 Task: Create a rule from the Routing list, Task moved to a section -> Set Priority in the project AgileMentor , set the section as Done clear the priority
Action: Mouse moved to (65, 260)
Screenshot: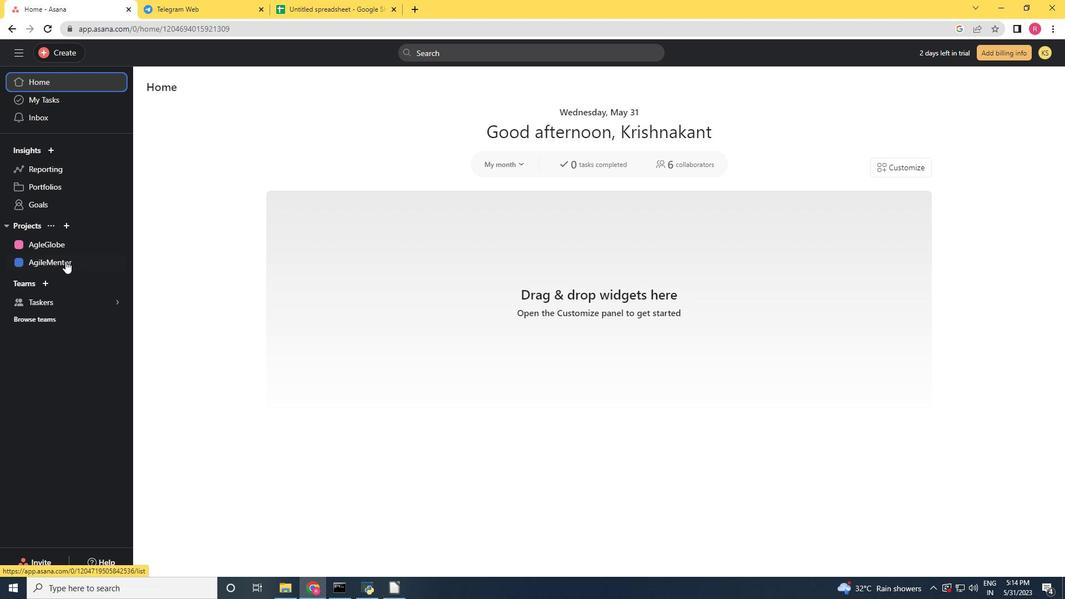 
Action: Mouse pressed left at (65, 260)
Screenshot: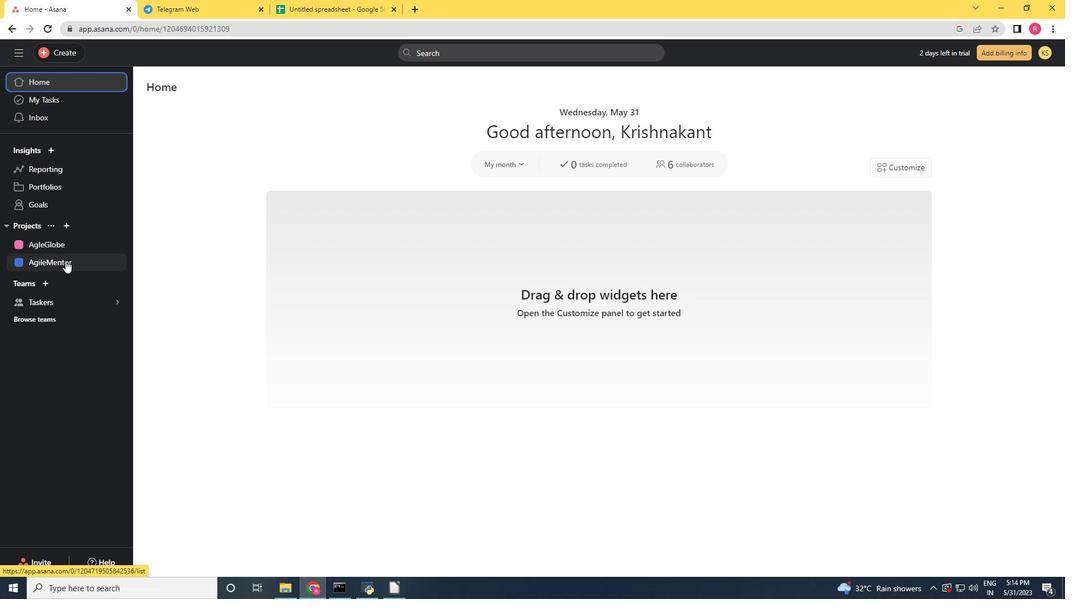 
Action: Mouse moved to (1021, 93)
Screenshot: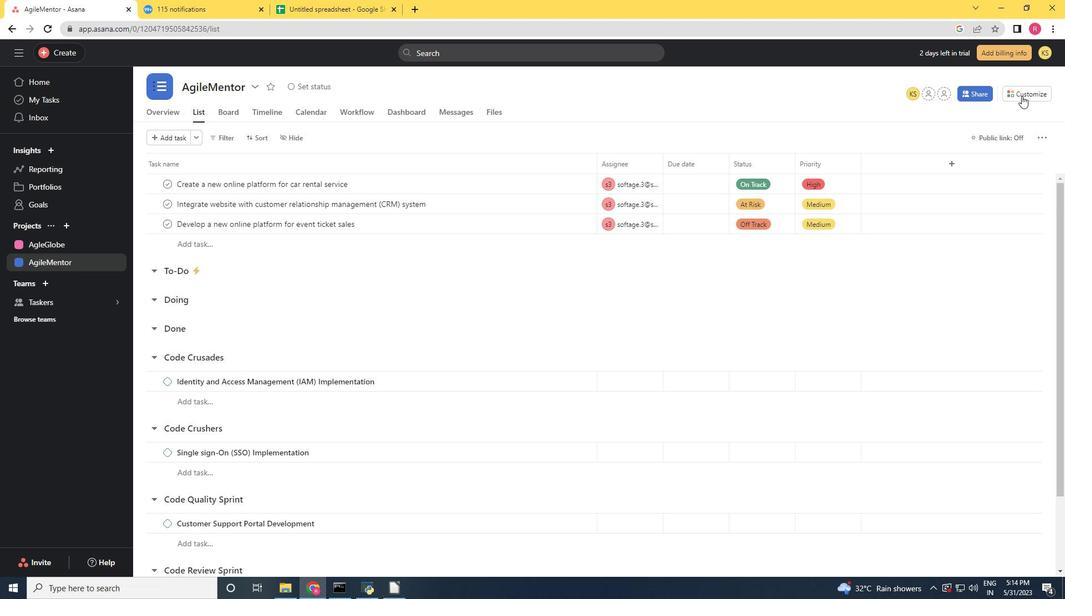 
Action: Mouse pressed left at (1021, 93)
Screenshot: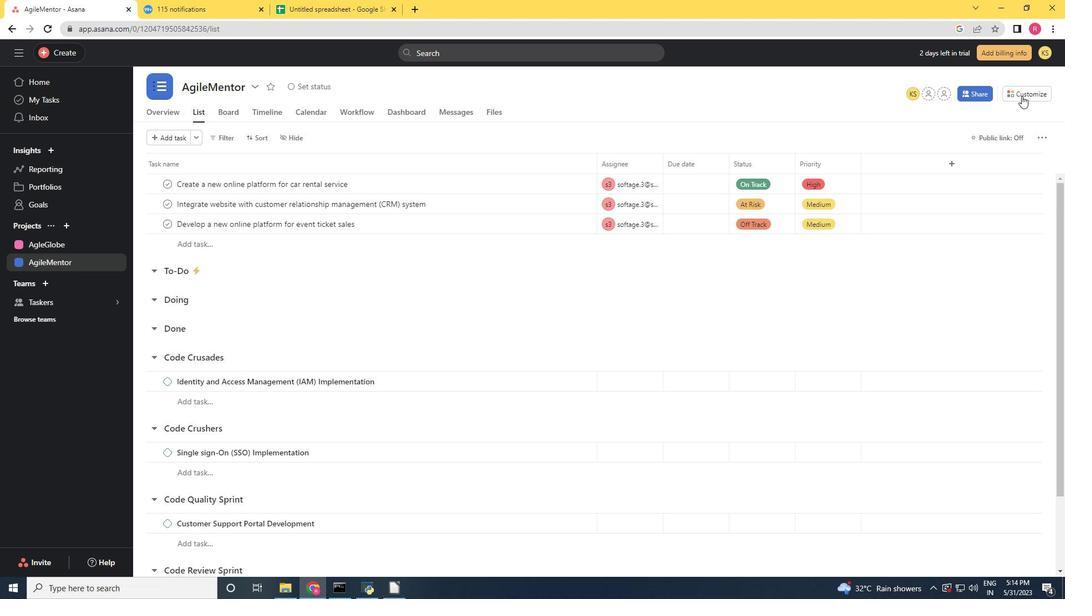 
Action: Mouse moved to (829, 230)
Screenshot: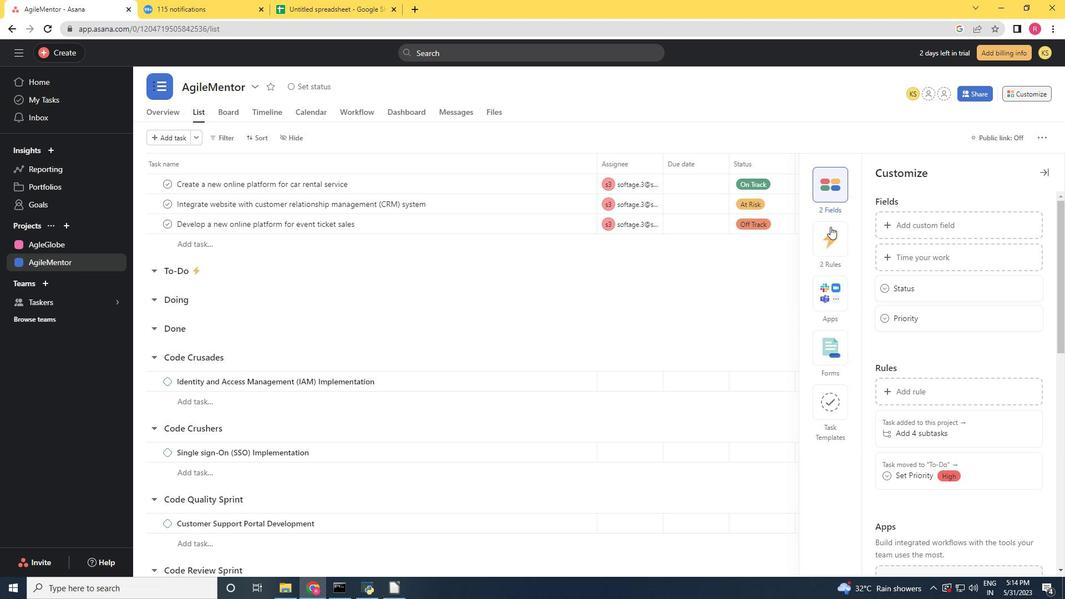 
Action: Mouse pressed left at (829, 230)
Screenshot: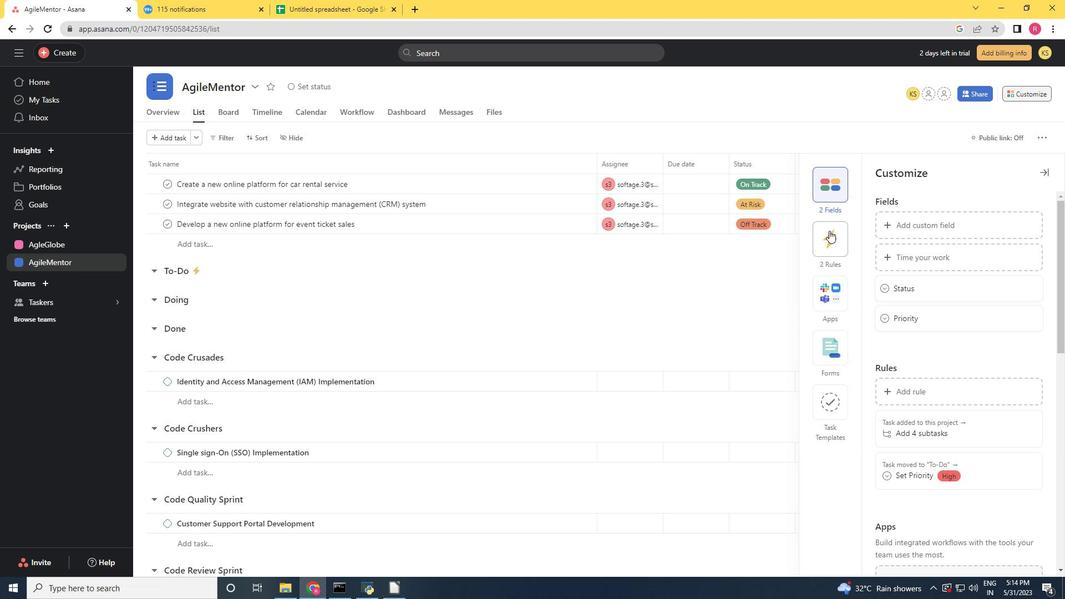 
Action: Mouse moved to (928, 220)
Screenshot: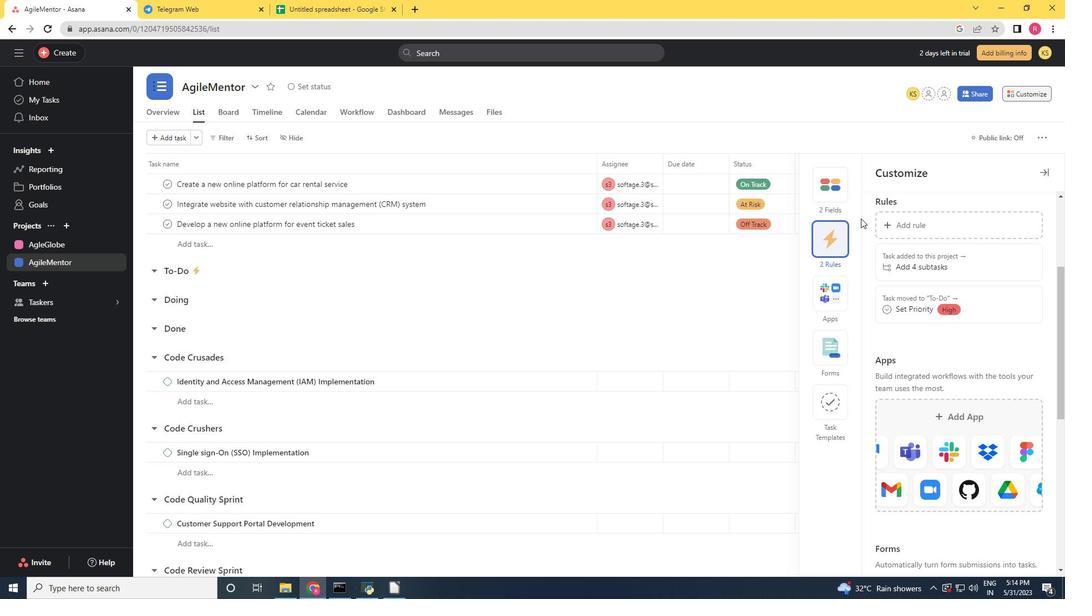 
Action: Mouse pressed left at (928, 220)
Screenshot: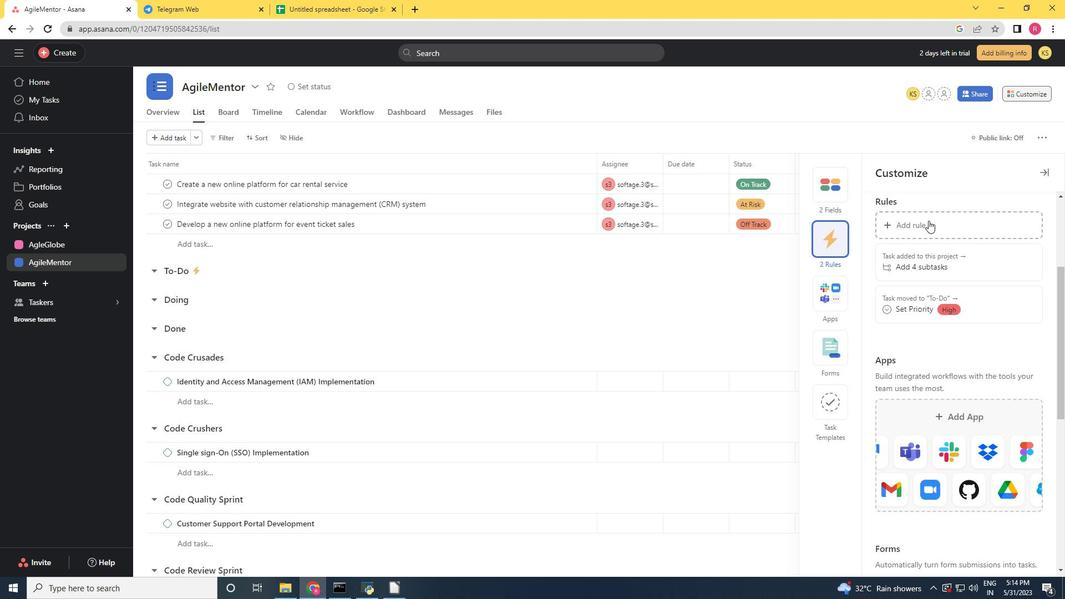 
Action: Mouse moved to (245, 149)
Screenshot: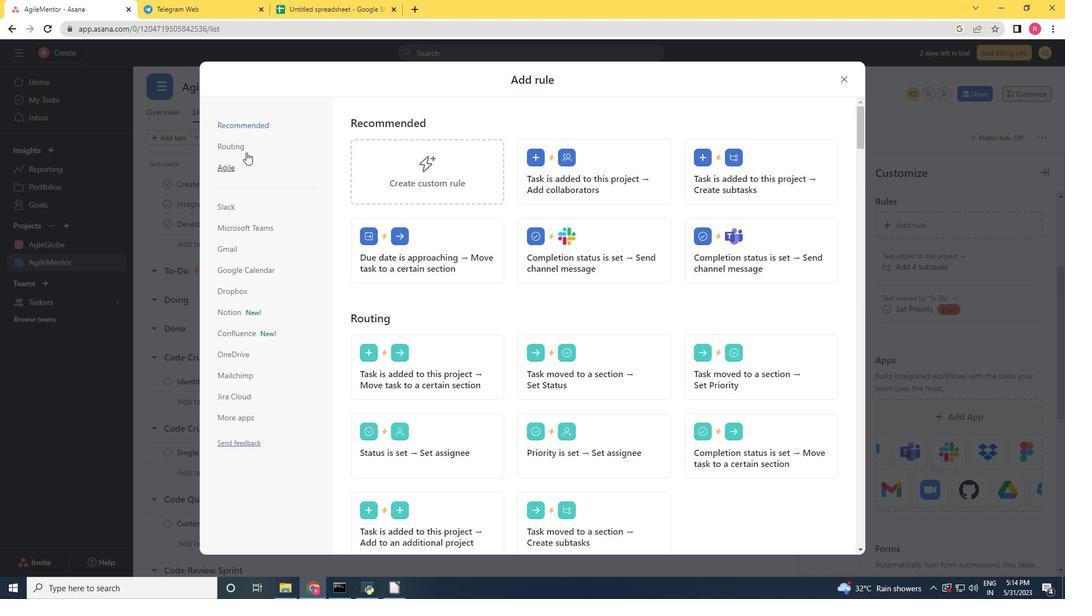 
Action: Mouse pressed left at (245, 149)
Screenshot: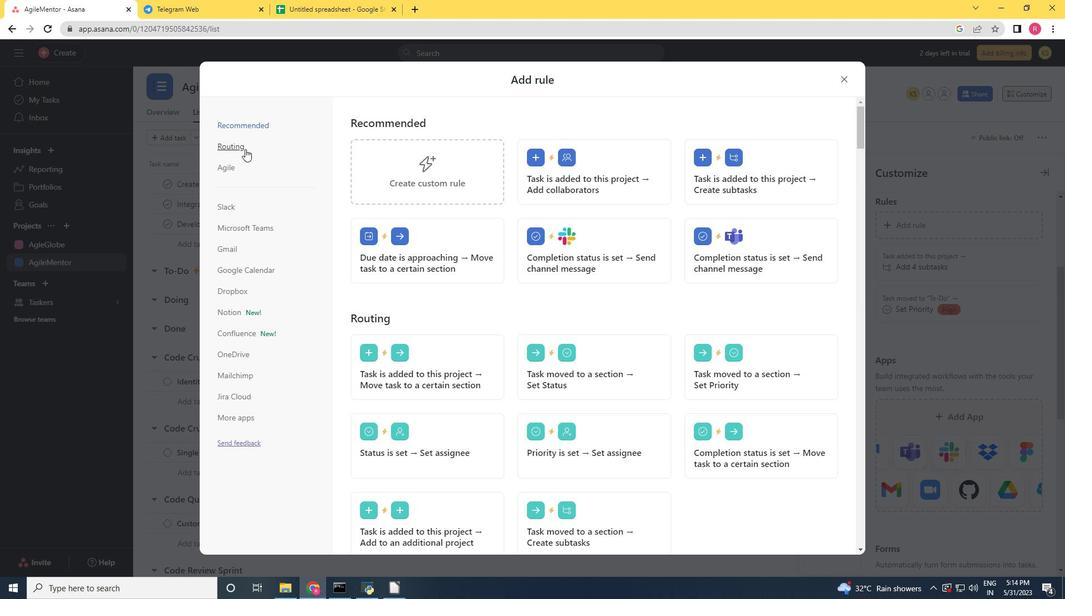 
Action: Mouse moved to (785, 188)
Screenshot: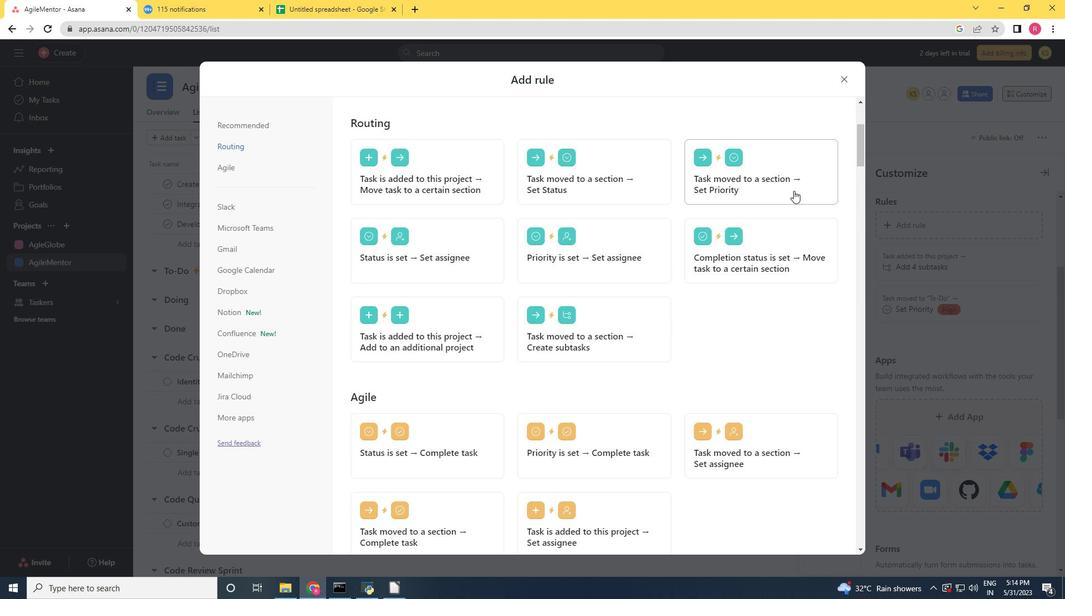 
Action: Mouse pressed left at (785, 188)
Screenshot: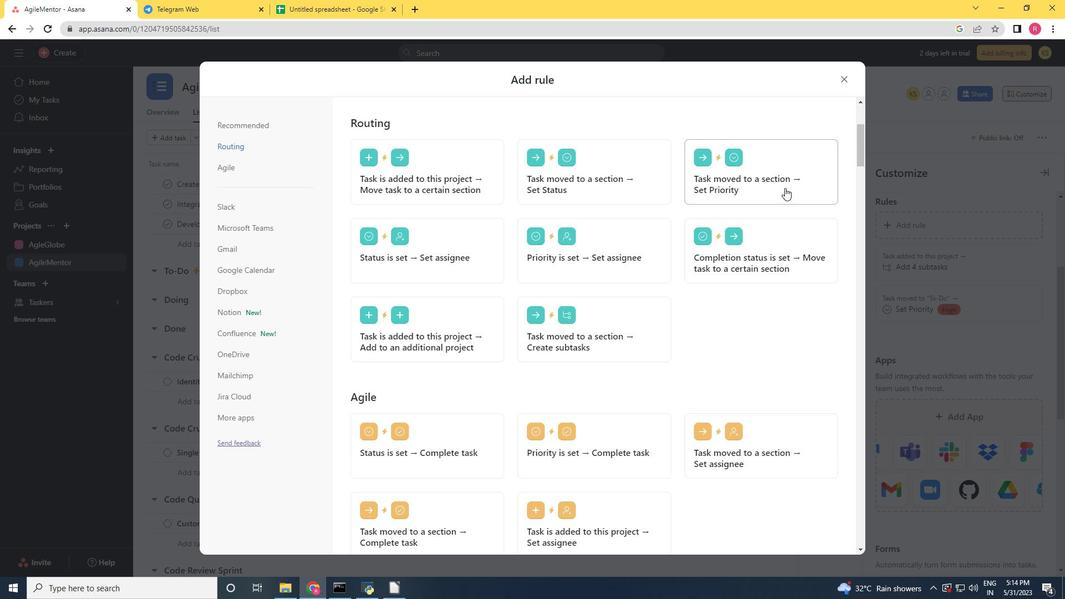 
Action: Mouse moved to (452, 291)
Screenshot: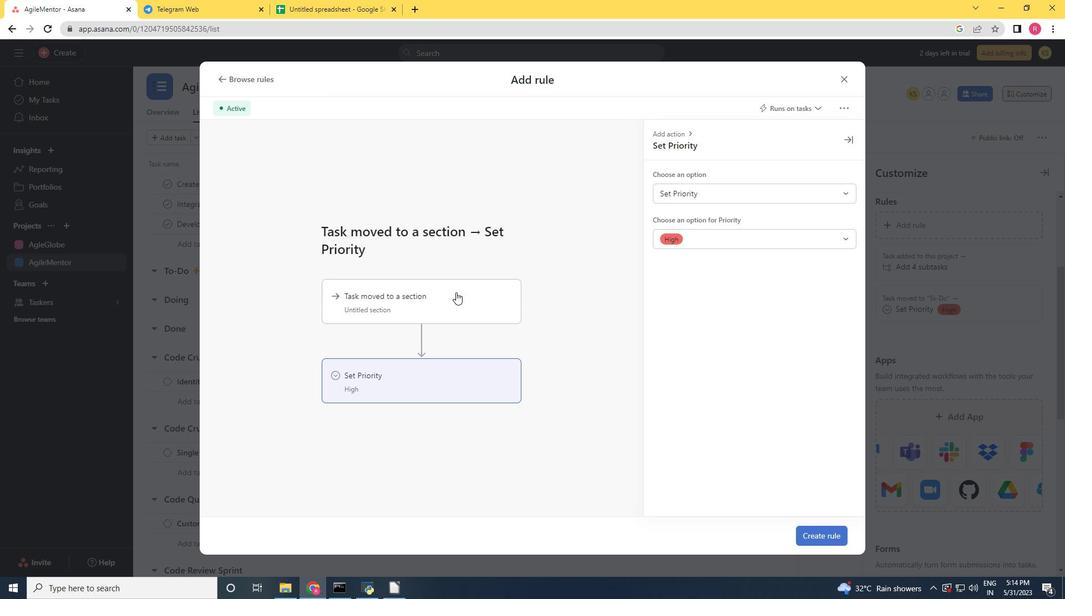 
Action: Mouse pressed left at (452, 291)
Screenshot: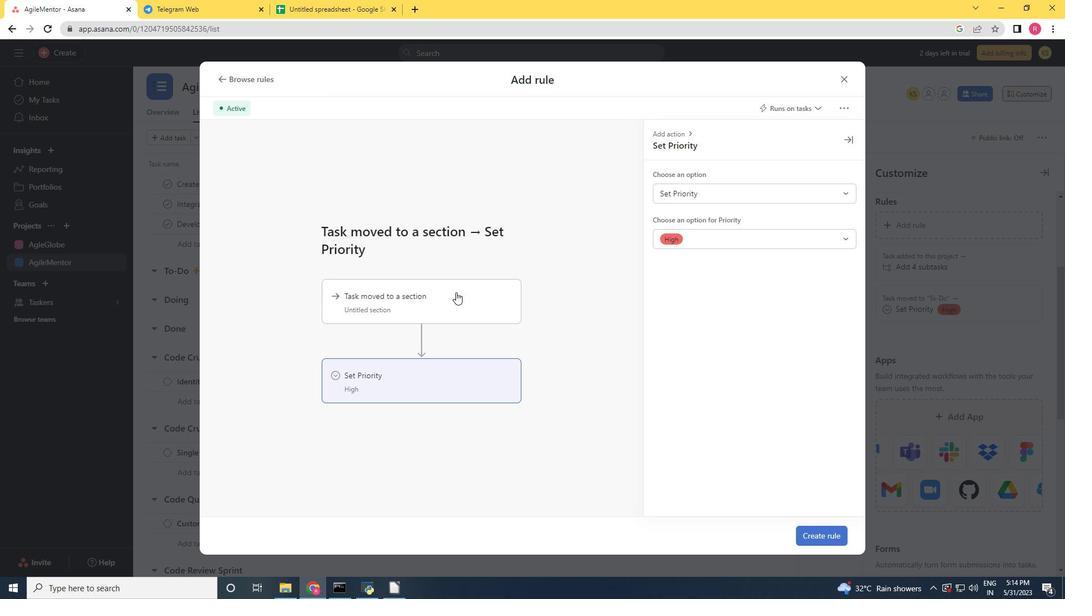 
Action: Mouse moved to (674, 197)
Screenshot: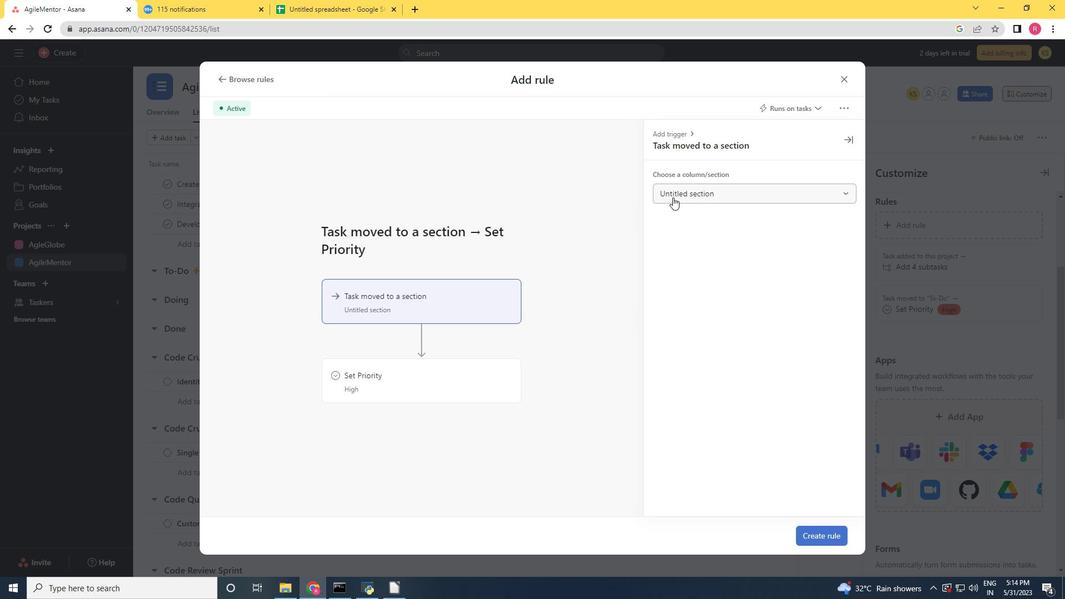 
Action: Mouse pressed left at (674, 197)
Screenshot: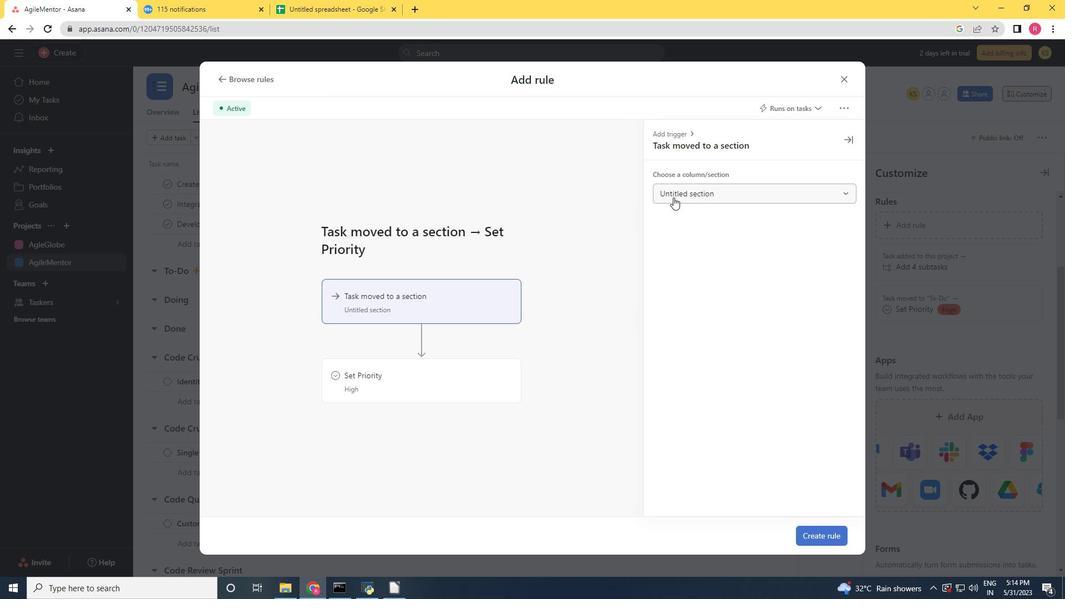
Action: Mouse moved to (696, 269)
Screenshot: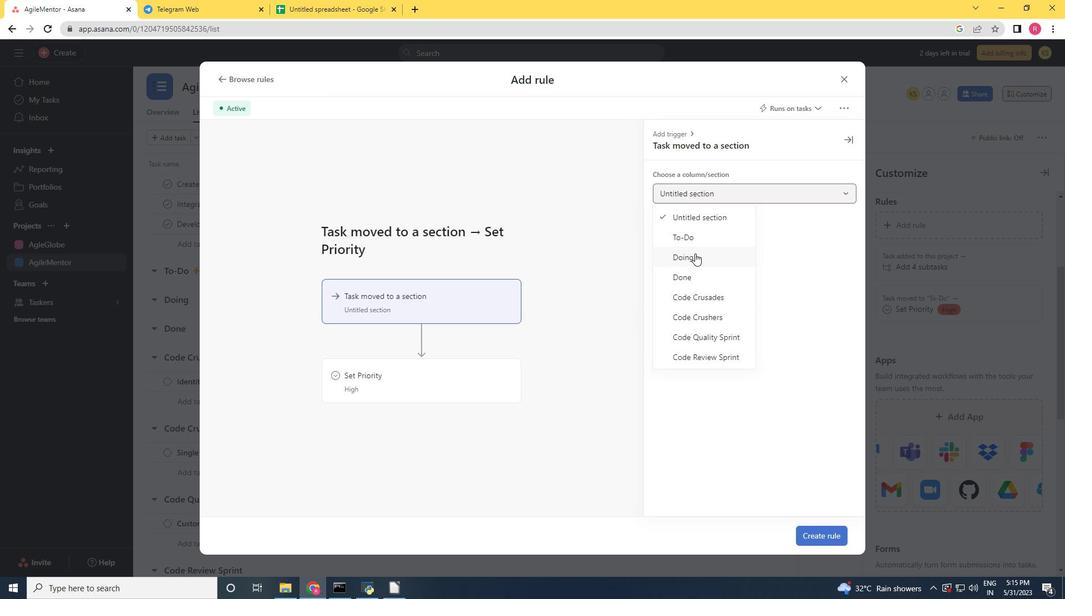 
Action: Mouse pressed left at (696, 269)
Screenshot: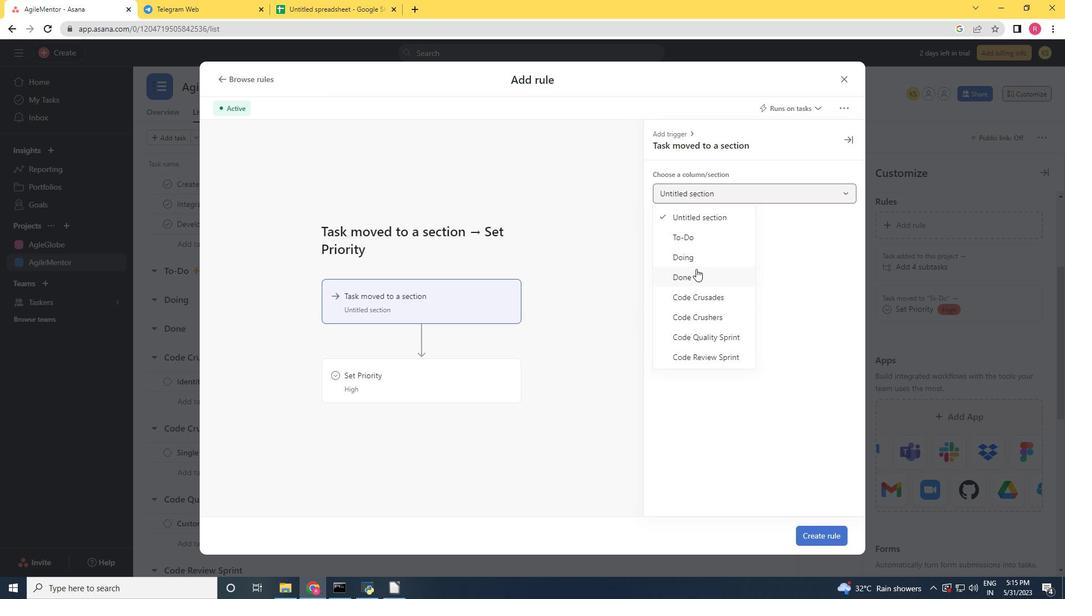 
Action: Mouse moved to (455, 375)
Screenshot: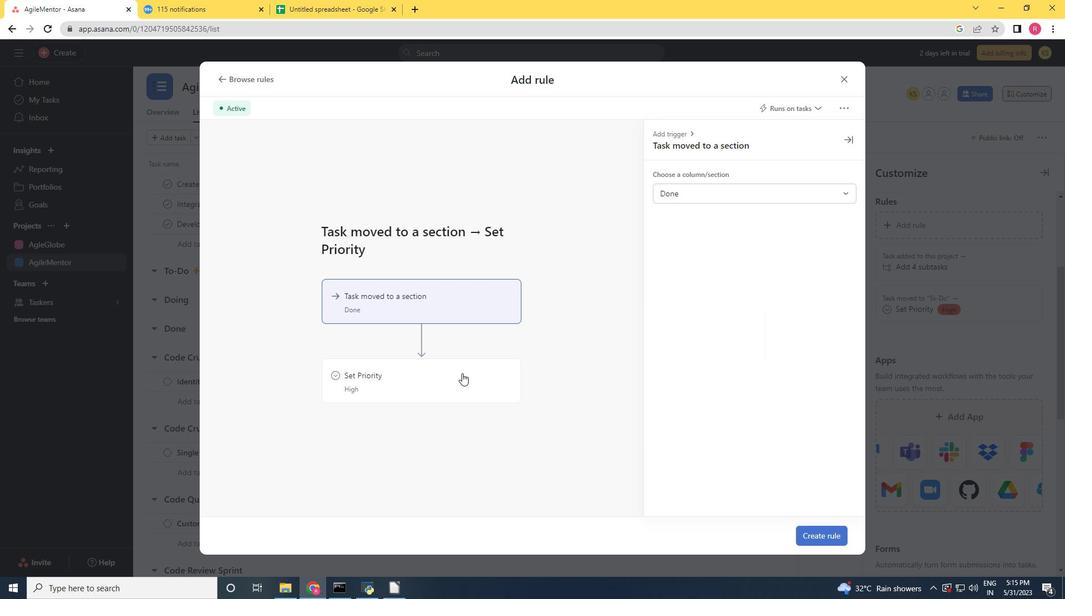 
Action: Mouse pressed left at (455, 375)
Screenshot: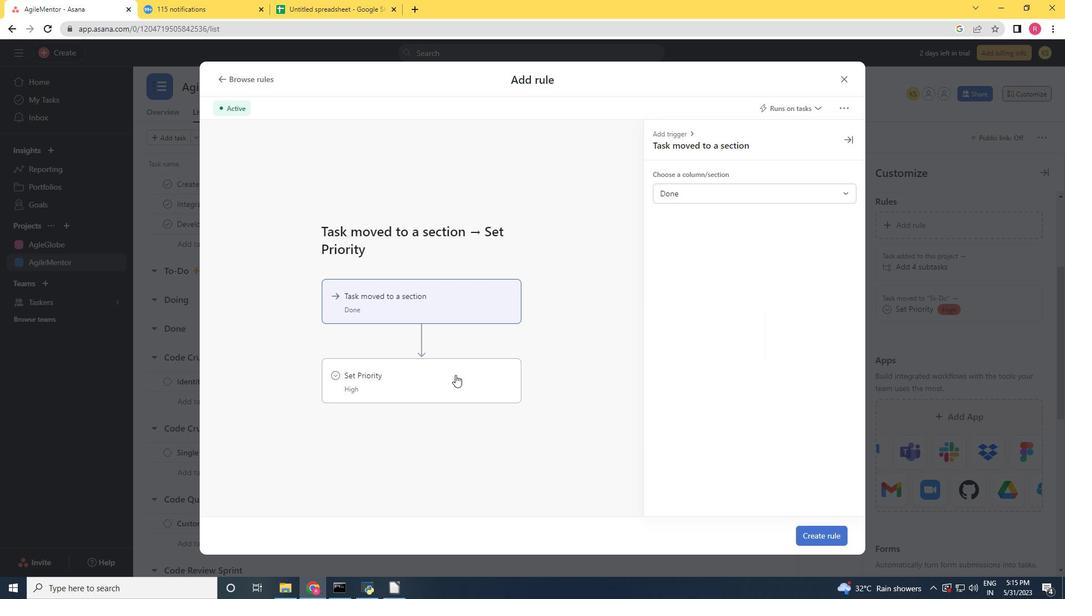 
Action: Mouse moved to (689, 189)
Screenshot: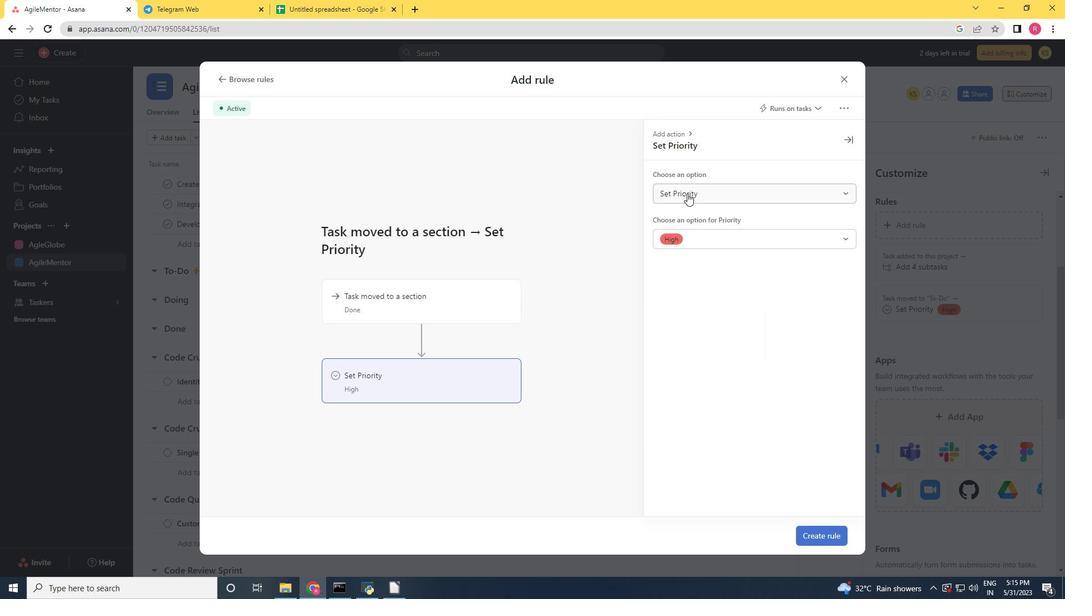 
Action: Mouse pressed left at (689, 189)
Screenshot: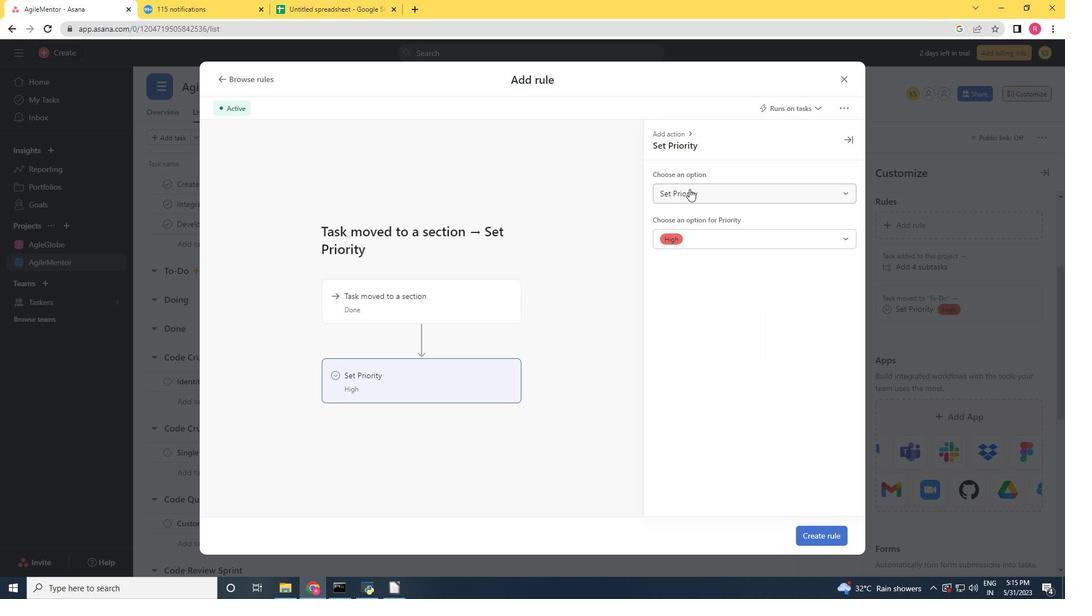
Action: Mouse moved to (697, 243)
Screenshot: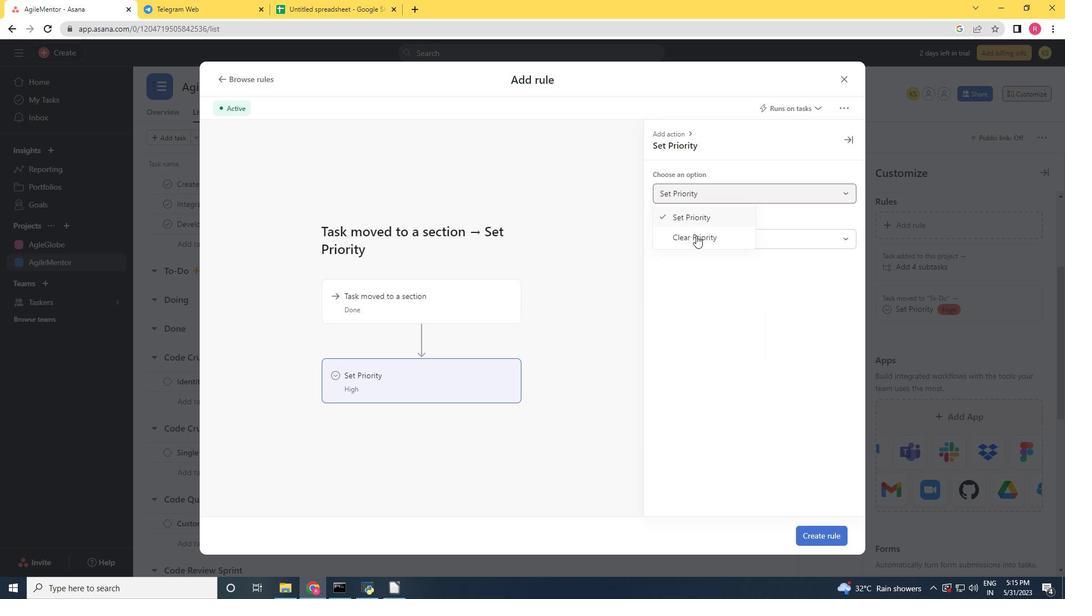 
Action: Mouse pressed left at (697, 243)
Screenshot: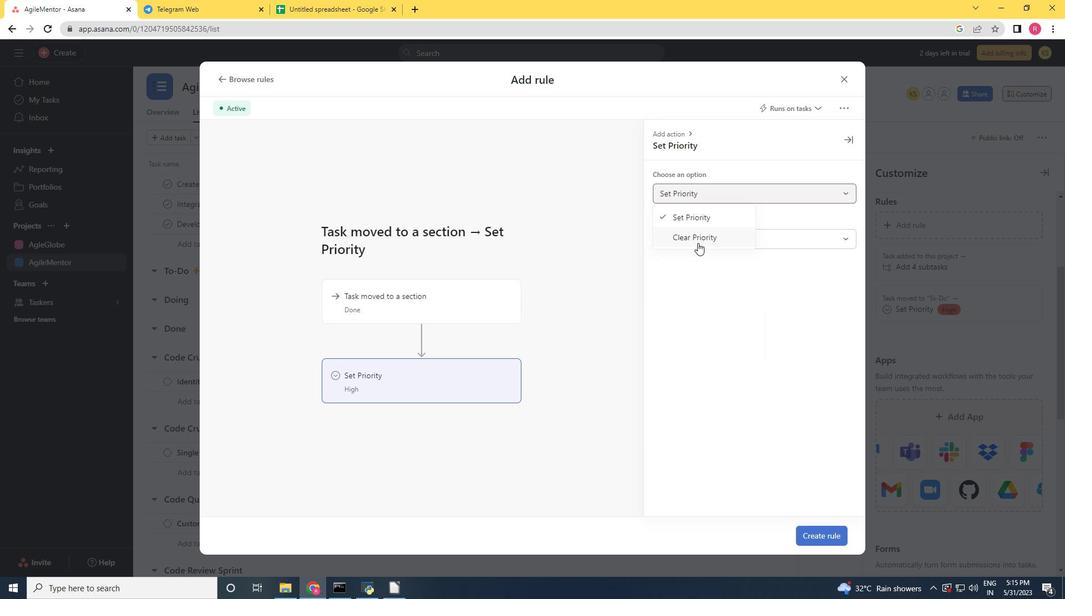 
Action: Mouse moved to (822, 531)
Screenshot: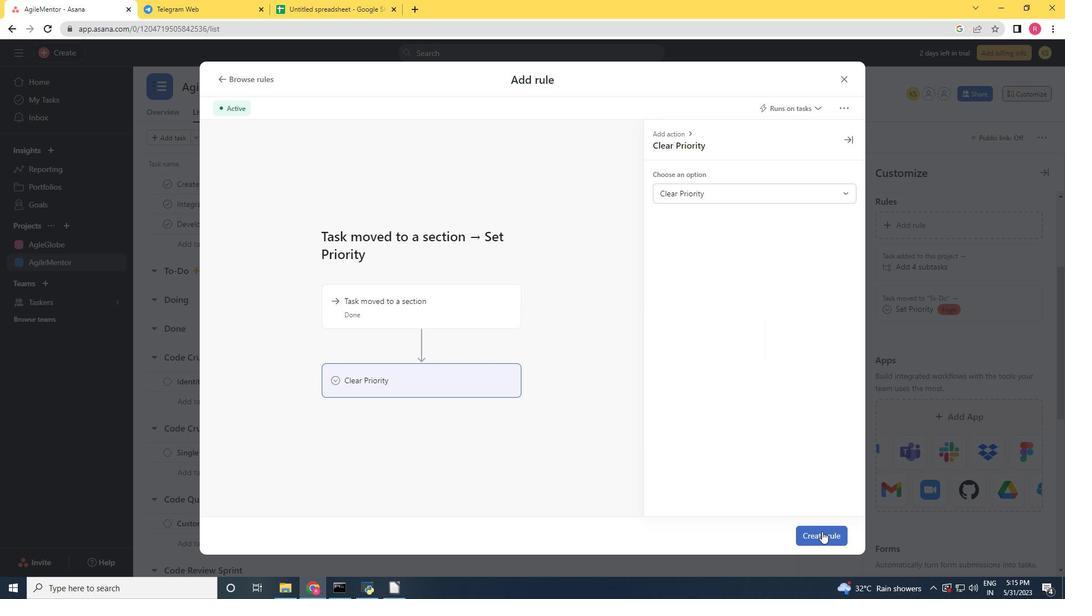 
Action: Mouse pressed left at (822, 531)
Screenshot: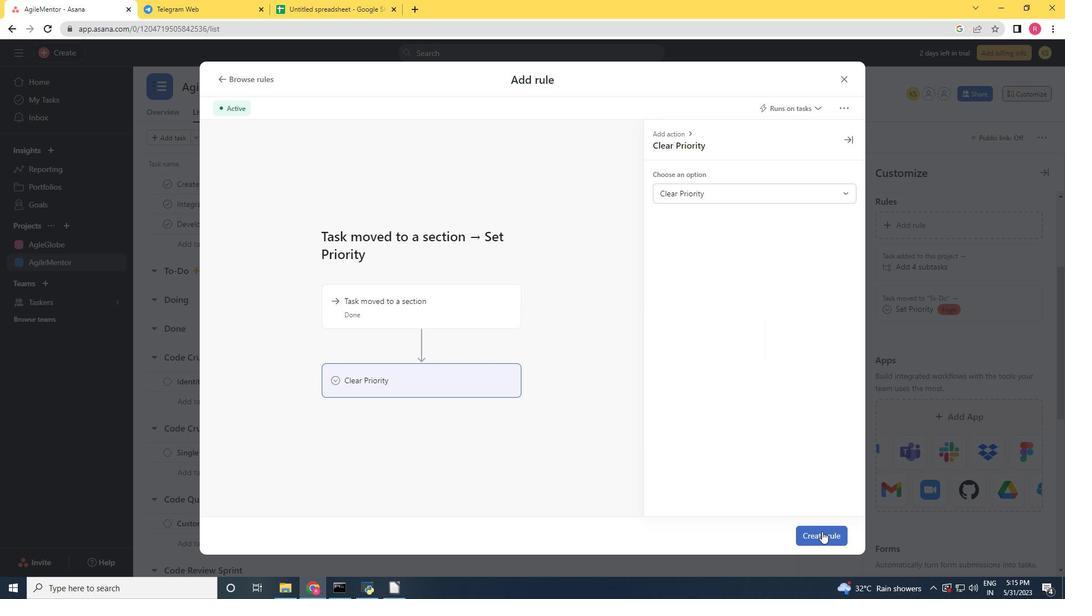 
